 Task: Change the CBR bitrate (kbps) of the Dirac video decoder using libschroedinger to 5.
Action: Mouse moved to (129, 15)
Screenshot: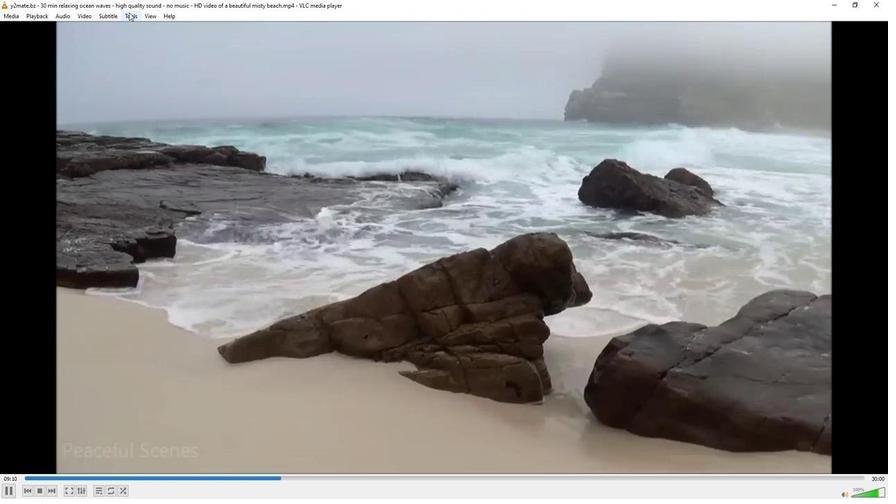 
Action: Mouse pressed left at (129, 15)
Screenshot: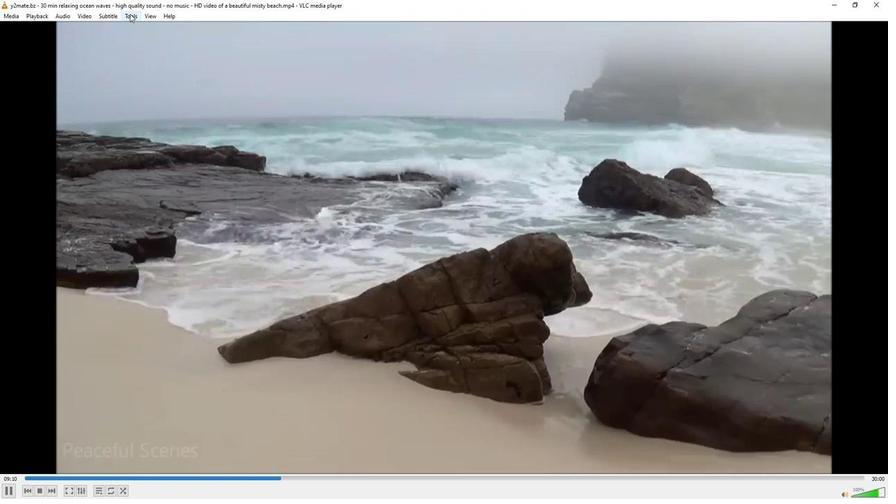
Action: Mouse moved to (147, 125)
Screenshot: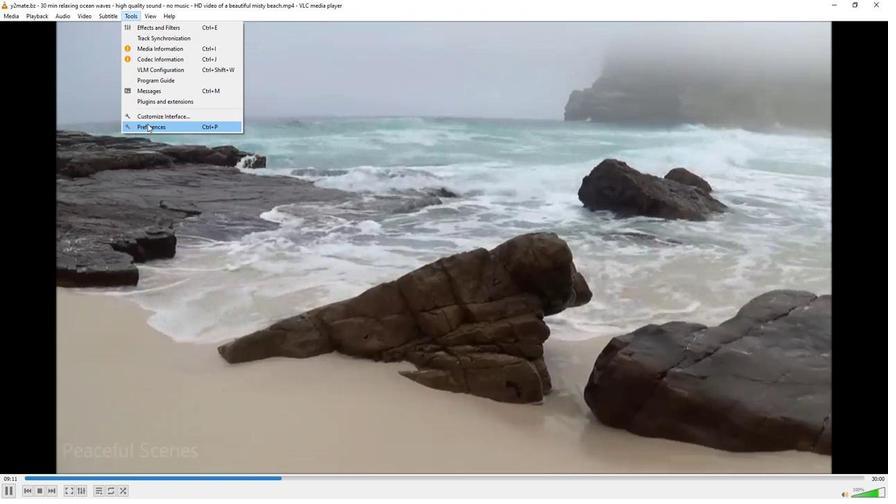
Action: Mouse pressed left at (147, 125)
Screenshot: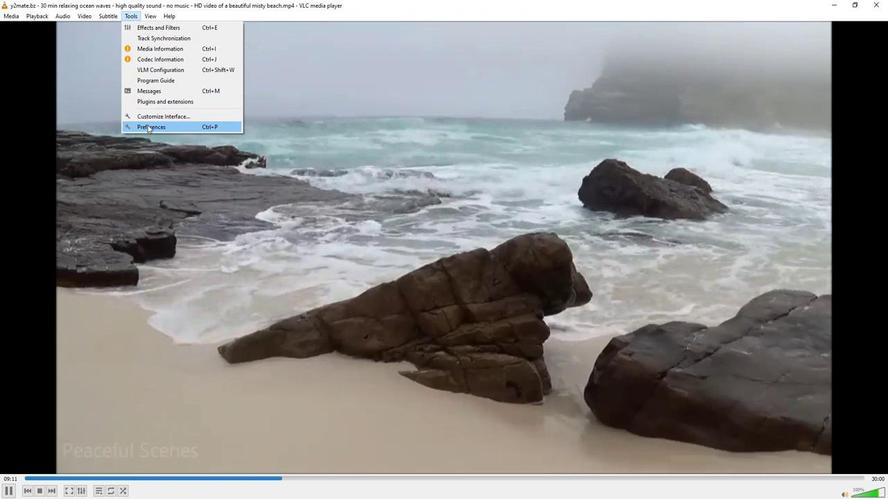 
Action: Mouse moved to (104, 389)
Screenshot: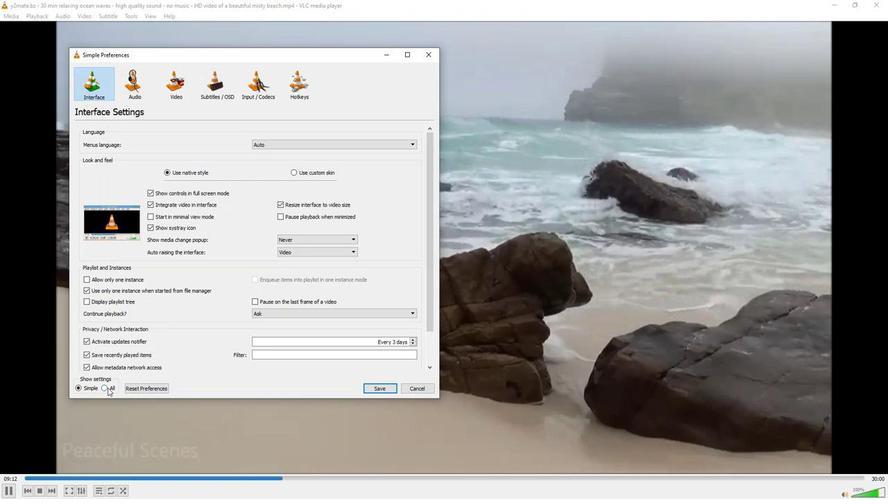 
Action: Mouse pressed left at (104, 389)
Screenshot: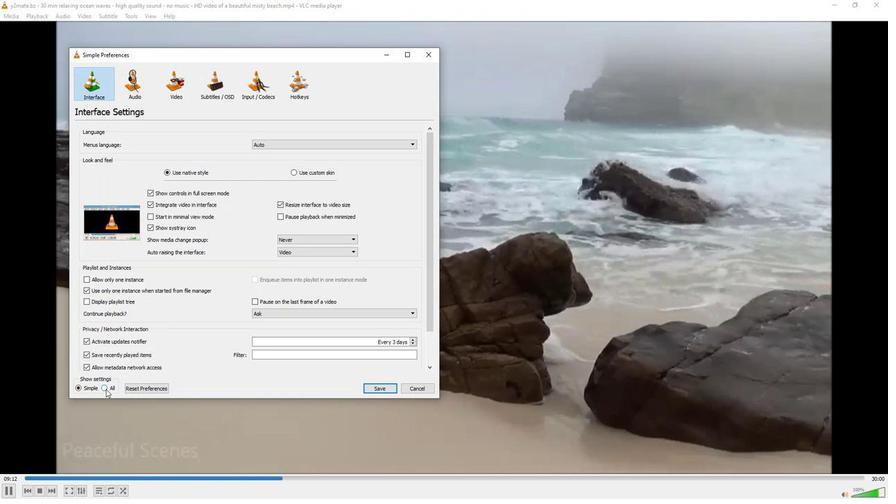 
Action: Mouse moved to (92, 256)
Screenshot: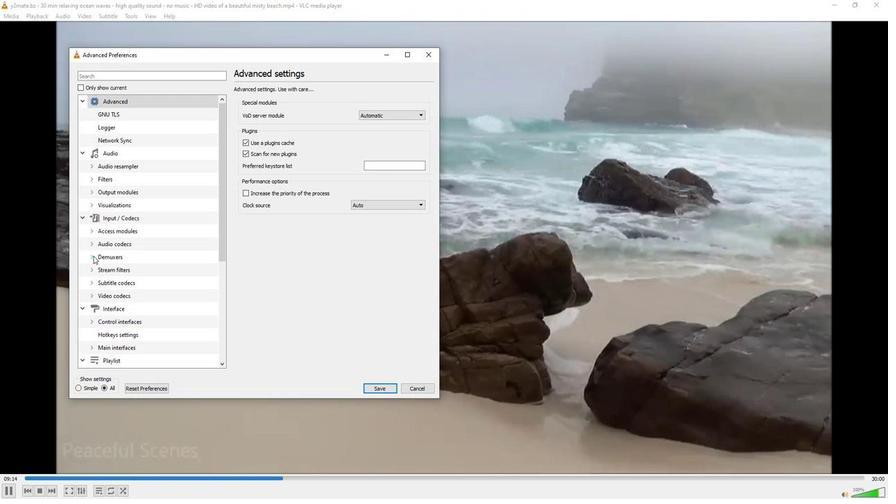 
Action: Mouse pressed left at (92, 256)
Screenshot: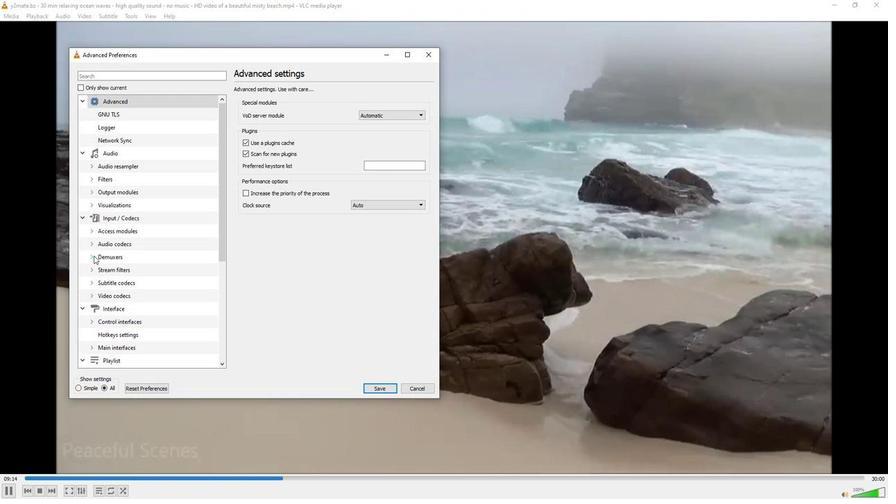 
Action: Mouse moved to (122, 295)
Screenshot: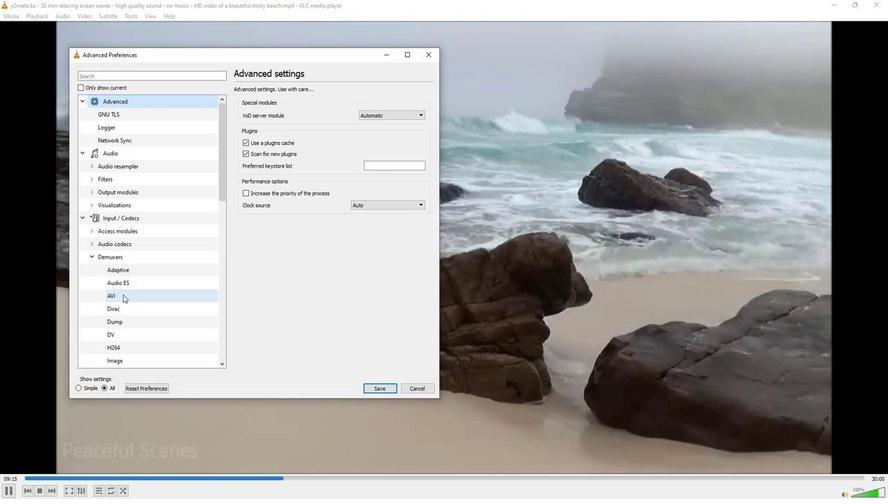 
Action: Mouse scrolled (122, 294) with delta (0, 0)
Screenshot: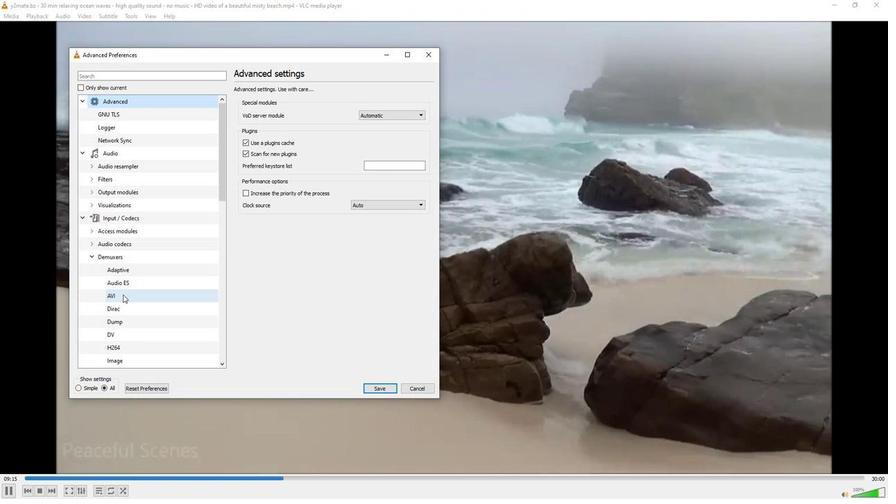 
Action: Mouse scrolled (122, 294) with delta (0, 0)
Screenshot: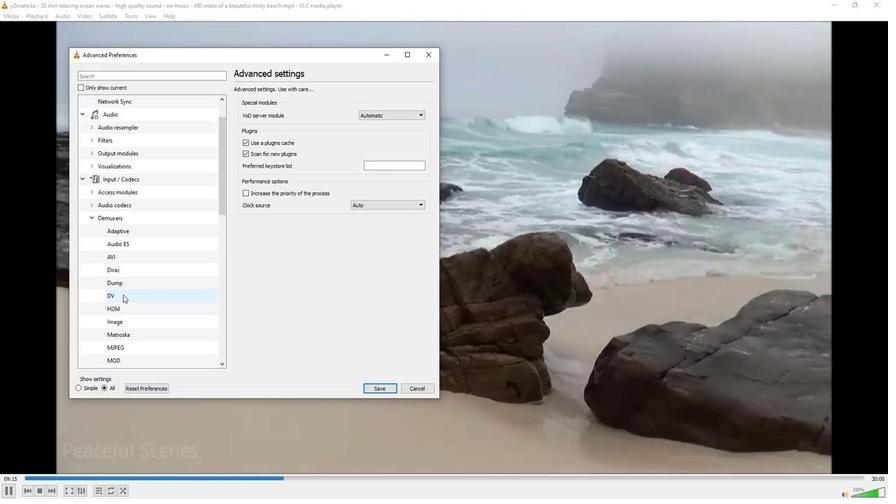 
Action: Mouse scrolled (122, 294) with delta (0, 0)
Screenshot: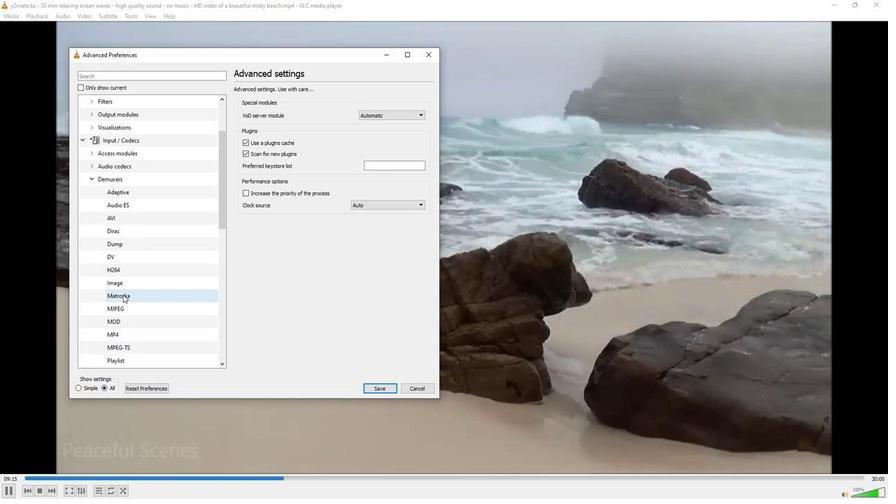 
Action: Mouse scrolled (122, 294) with delta (0, 0)
Screenshot: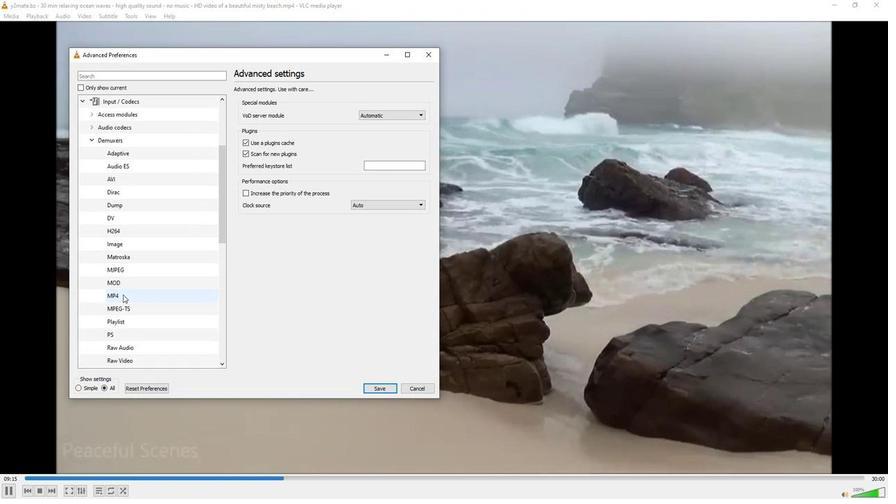 
Action: Mouse scrolled (122, 294) with delta (0, 0)
Screenshot: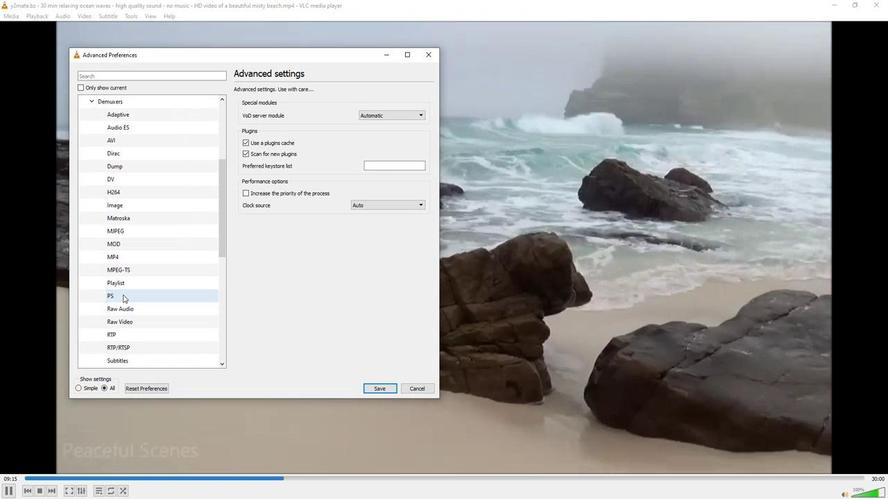 
Action: Mouse scrolled (122, 294) with delta (0, 0)
Screenshot: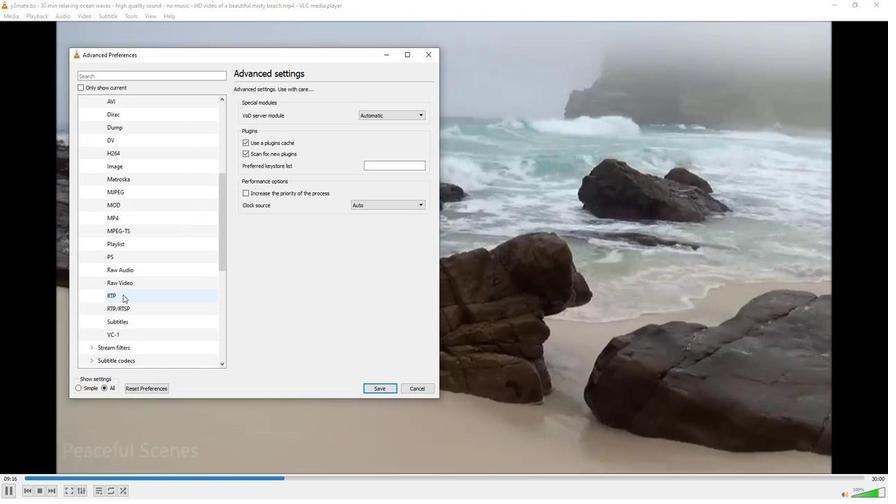 
Action: Mouse scrolled (122, 294) with delta (0, 0)
Screenshot: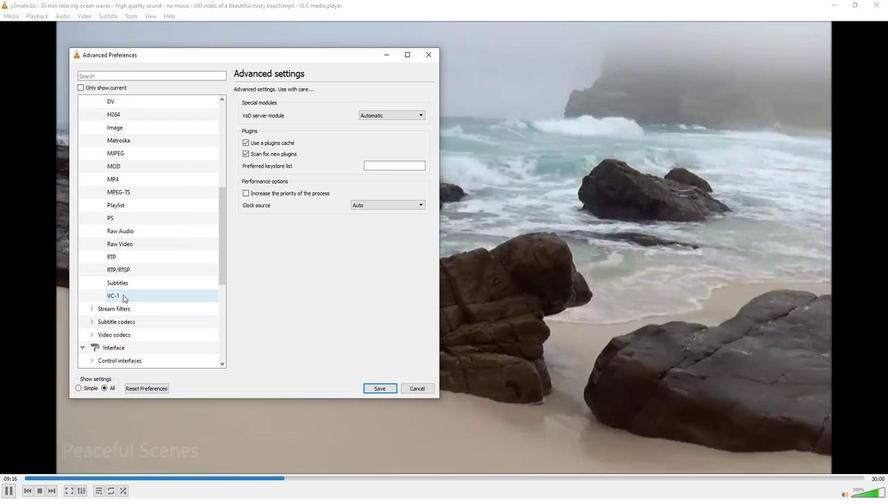 
Action: Mouse moved to (91, 296)
Screenshot: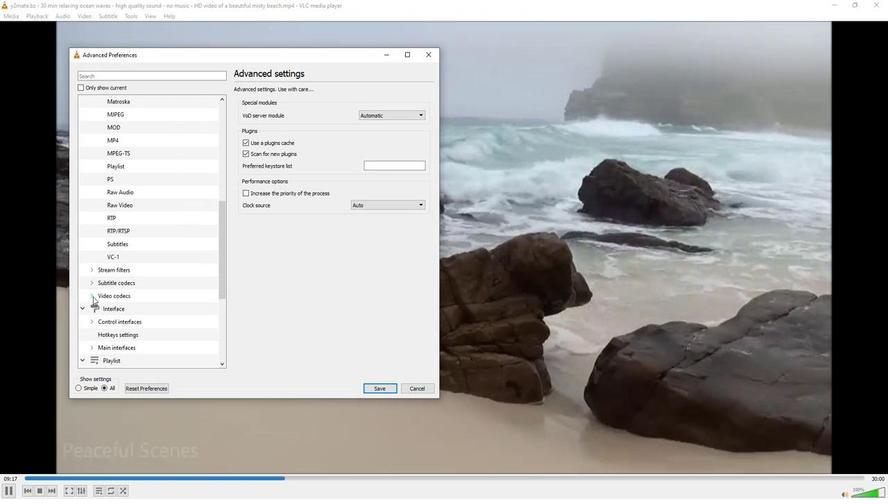 
Action: Mouse pressed left at (91, 296)
Screenshot: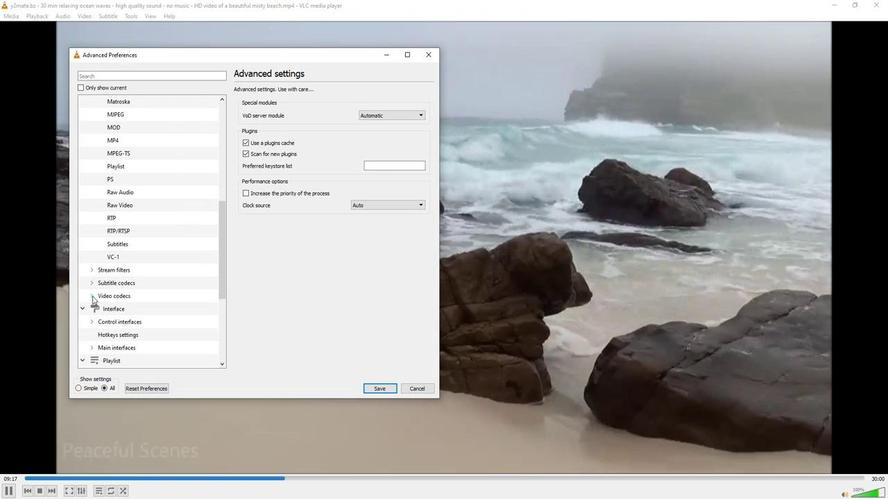 
Action: Mouse moved to (106, 314)
Screenshot: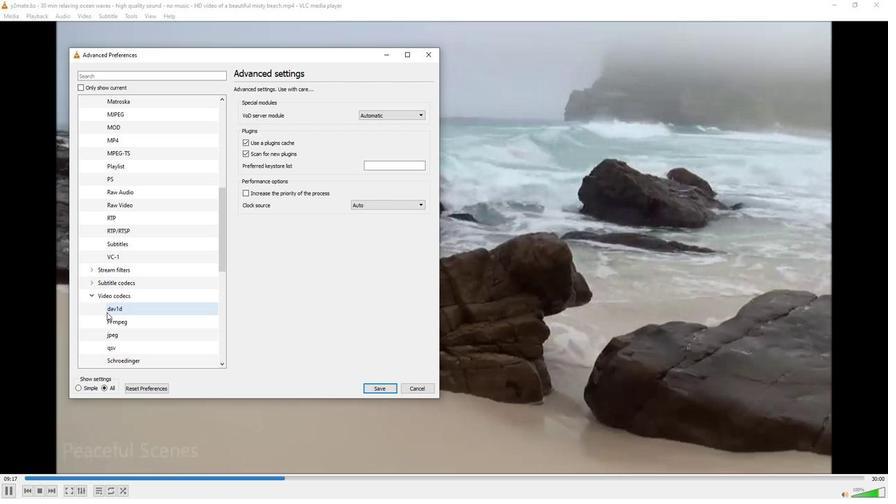 
Action: Mouse scrolled (106, 313) with delta (0, 0)
Screenshot: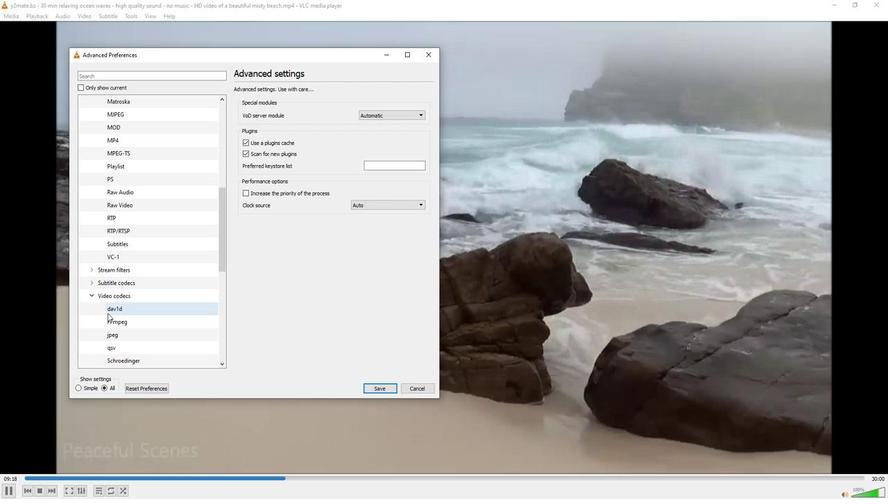 
Action: Mouse moved to (121, 321)
Screenshot: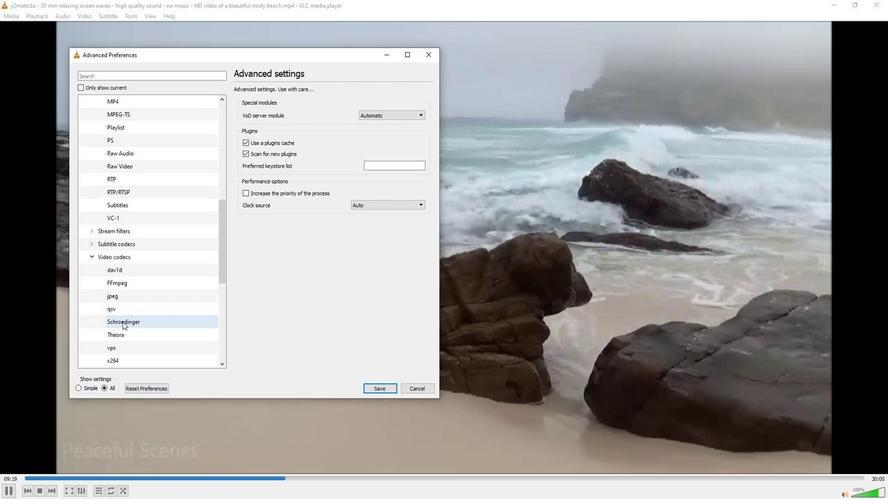 
Action: Mouse pressed left at (121, 321)
Screenshot: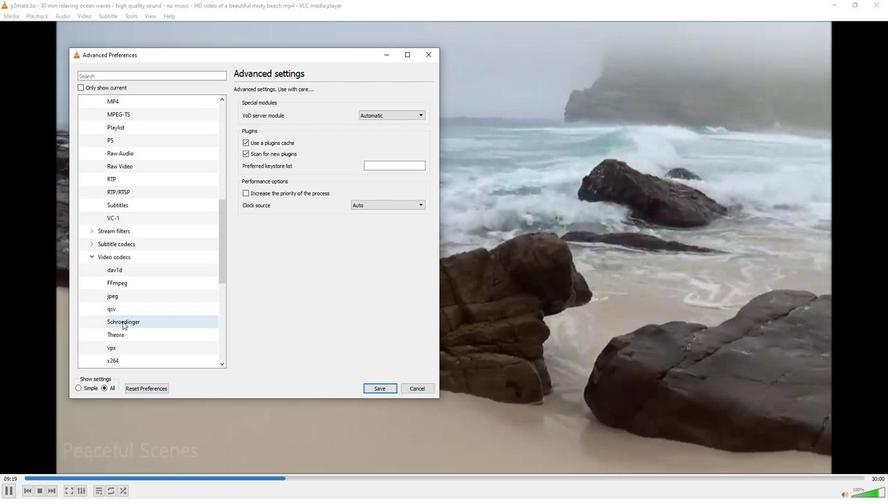 
Action: Mouse moved to (411, 150)
Screenshot: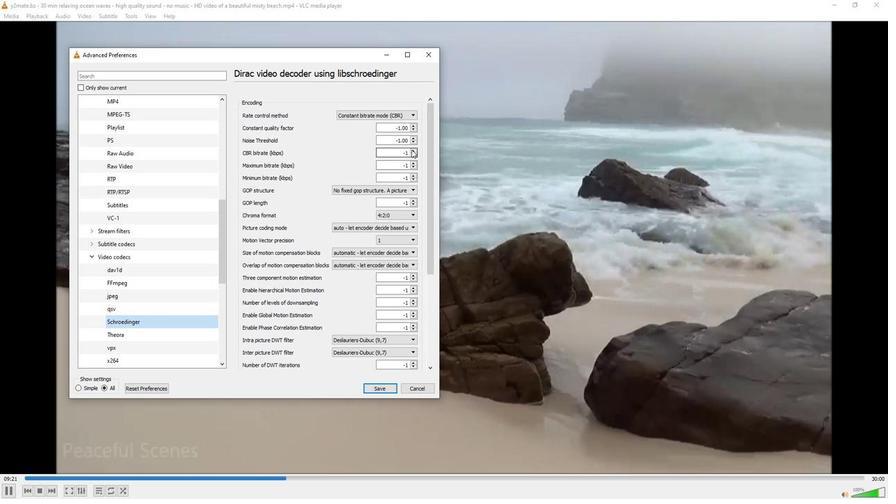 
Action: Mouse pressed left at (411, 150)
Screenshot: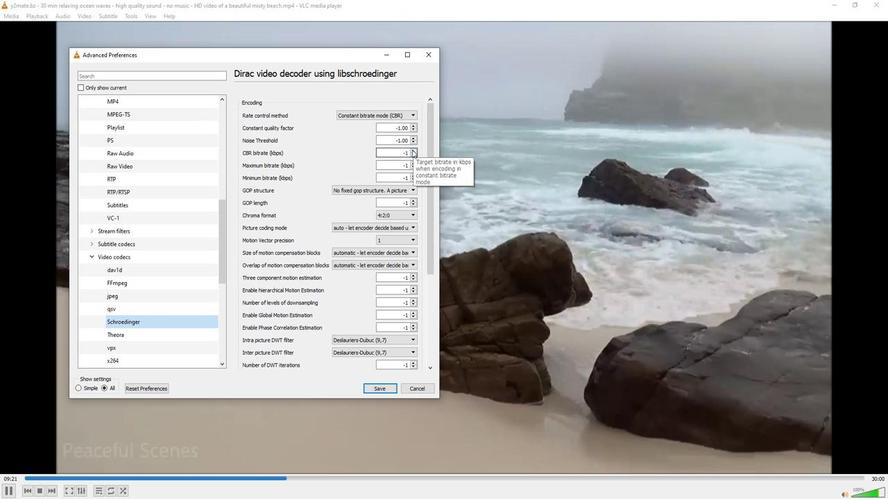 
Action: Mouse pressed left at (411, 150)
Screenshot: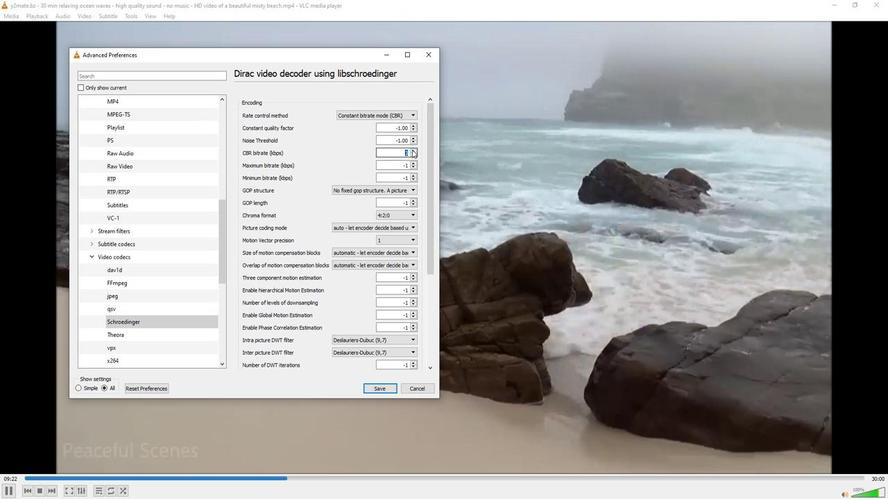 
Action: Mouse pressed left at (411, 150)
Screenshot: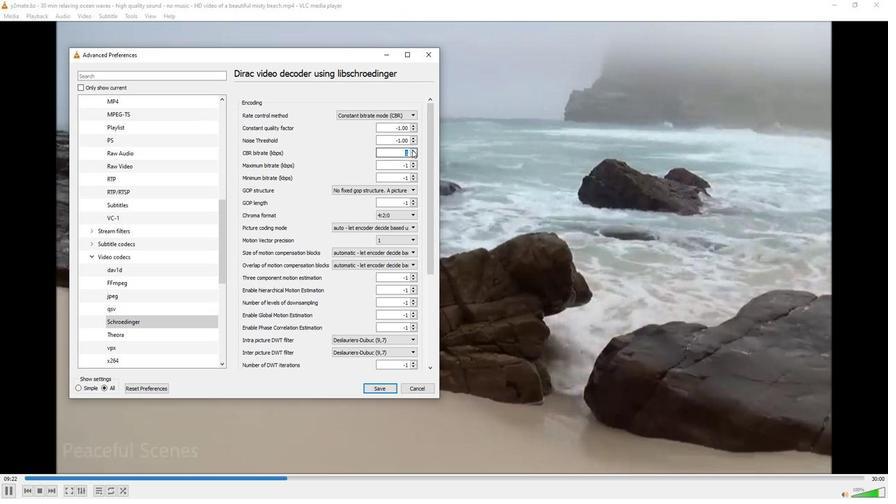 
Action: Mouse pressed left at (411, 150)
Screenshot: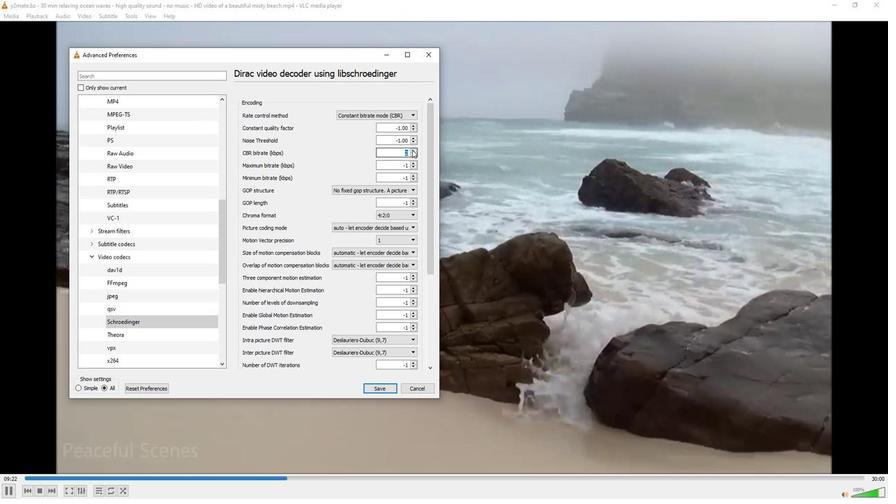 
Action: Mouse pressed left at (411, 150)
Screenshot: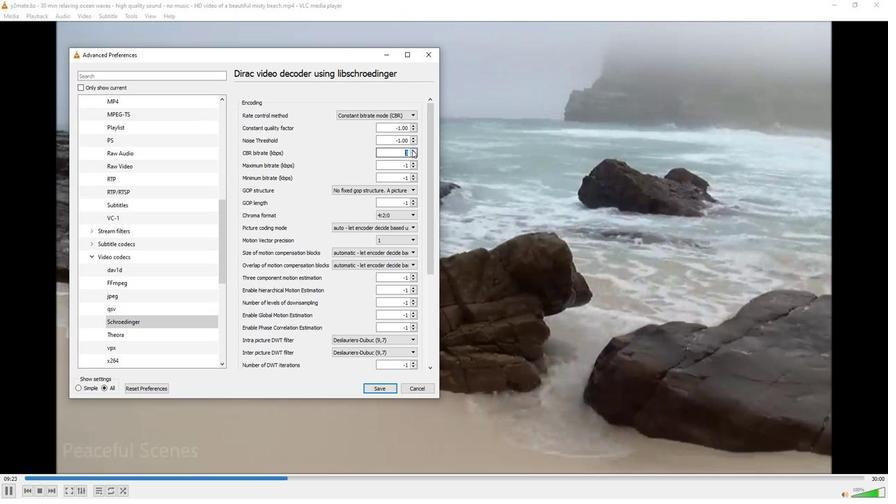 
Action: Mouse pressed left at (411, 150)
Screenshot: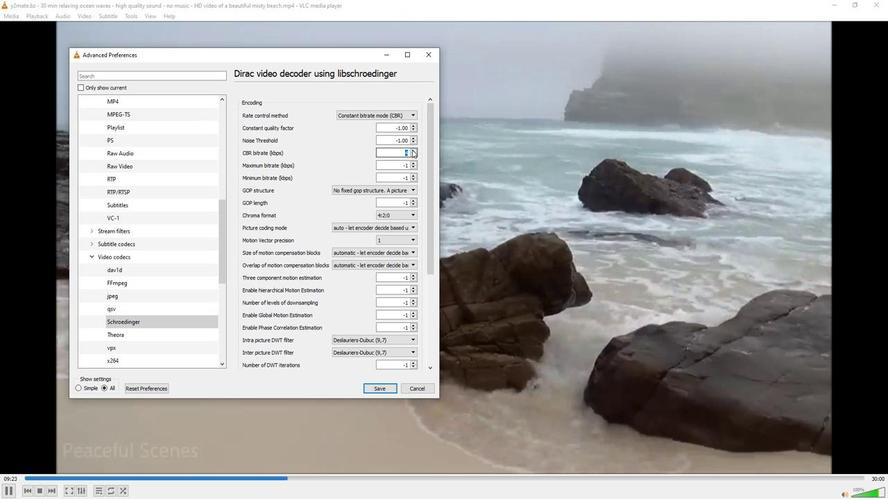 
Action: Mouse moved to (411, 150)
Screenshot: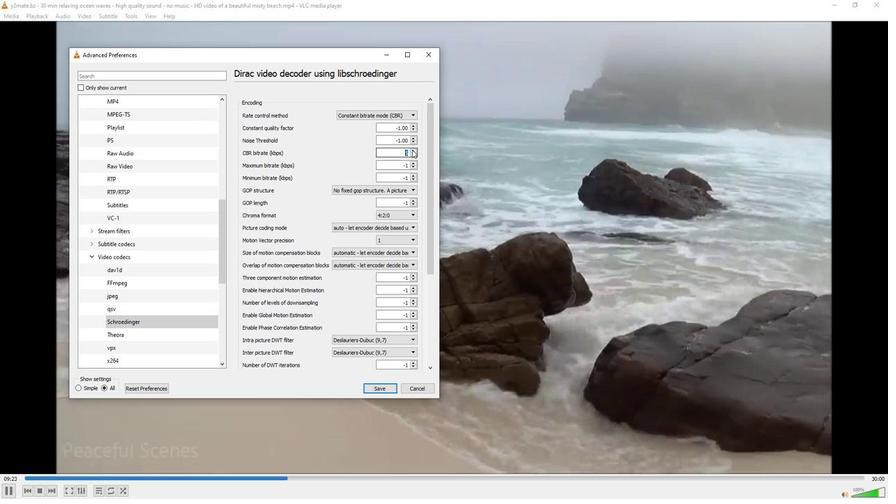 
